 Task: Look for products in the category "Hot Sauces" from Tabasco only.
Action: Mouse moved to (274, 119)
Screenshot: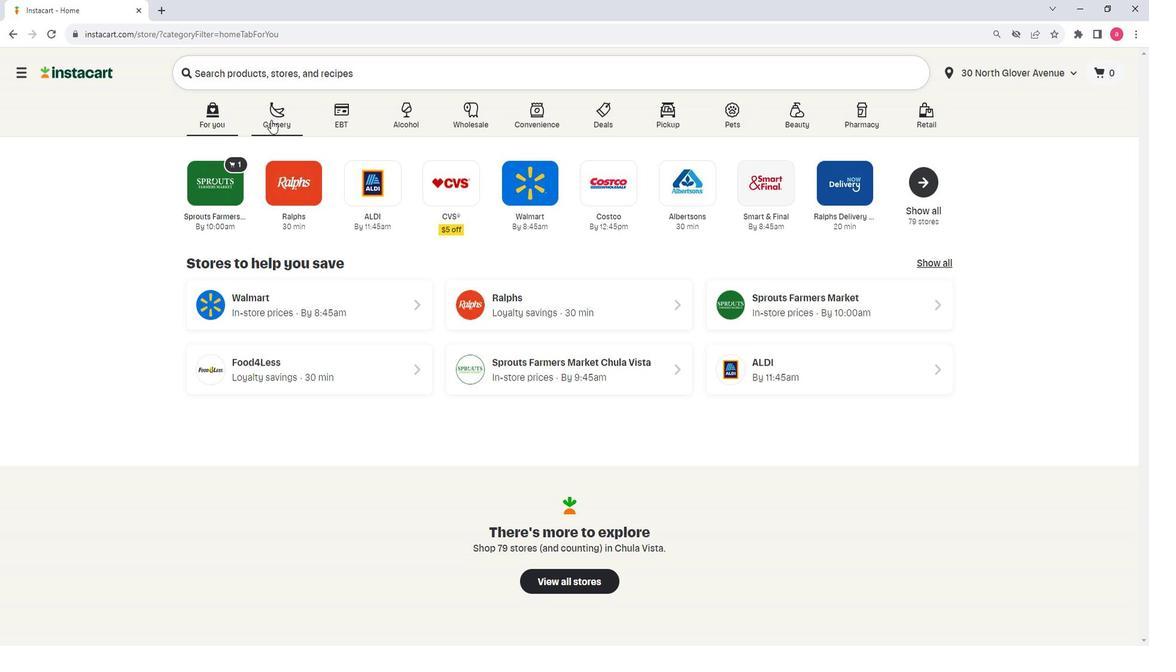 
Action: Mouse pressed left at (274, 119)
Screenshot: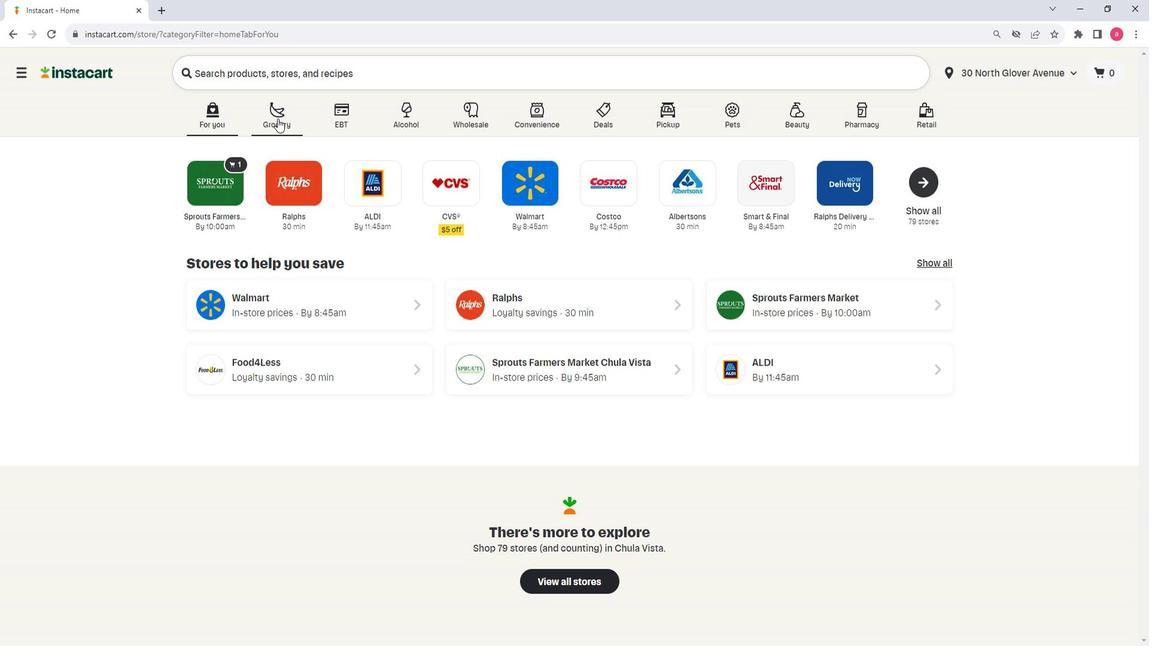 
Action: Mouse moved to (355, 333)
Screenshot: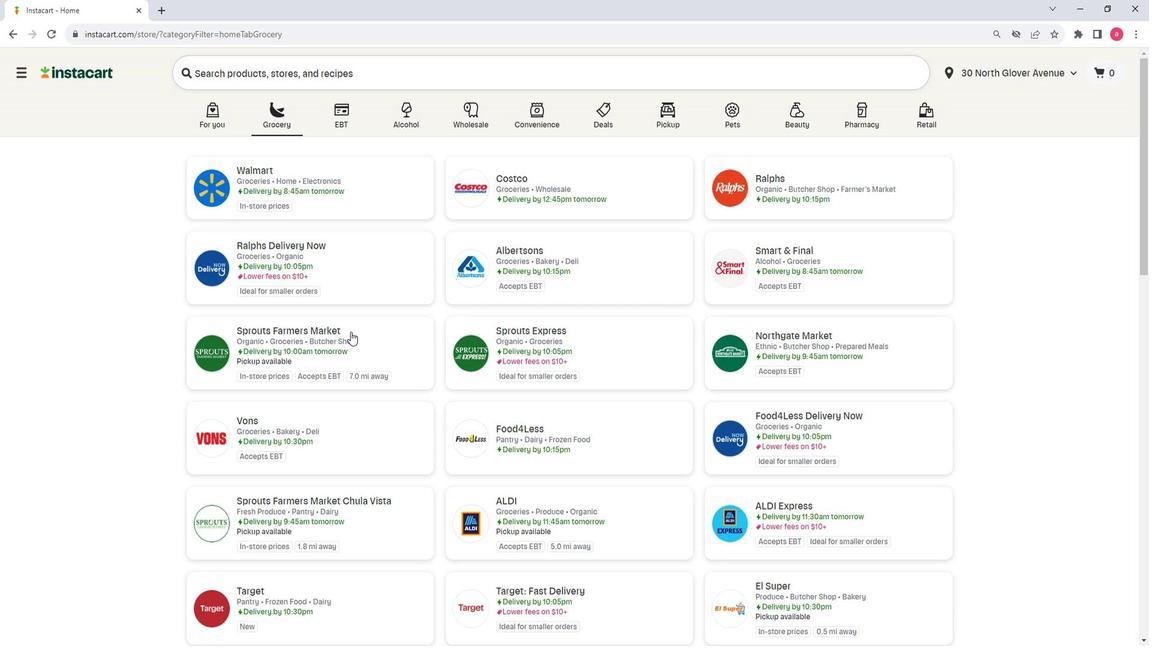 
Action: Mouse pressed left at (355, 333)
Screenshot: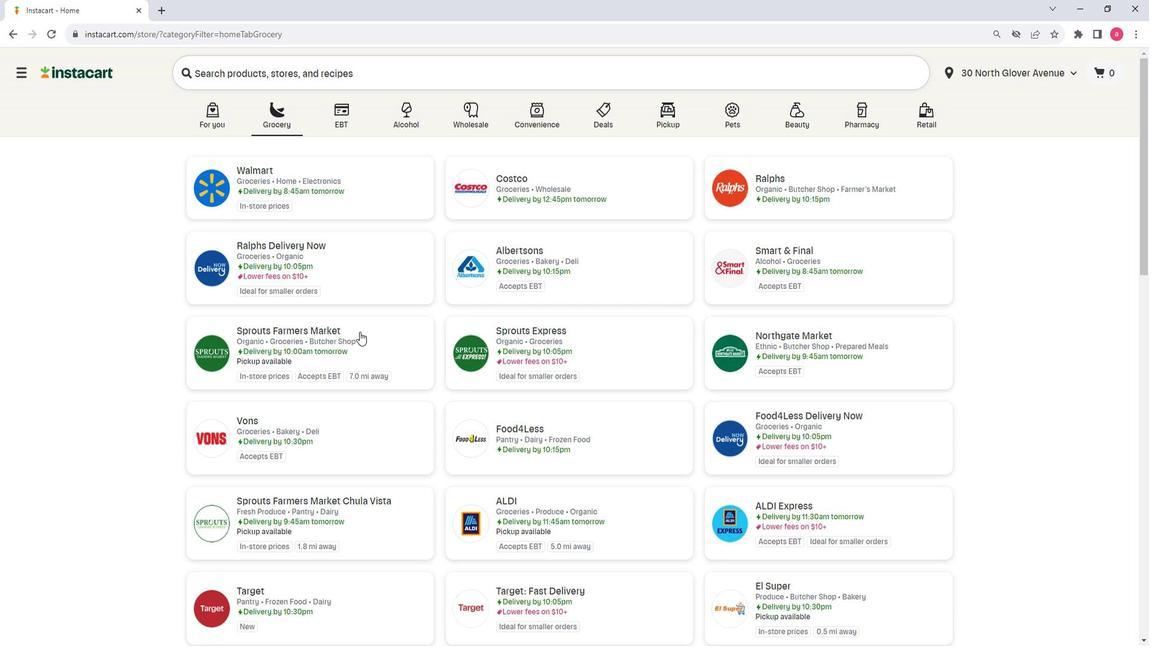 
Action: Mouse moved to (141, 409)
Screenshot: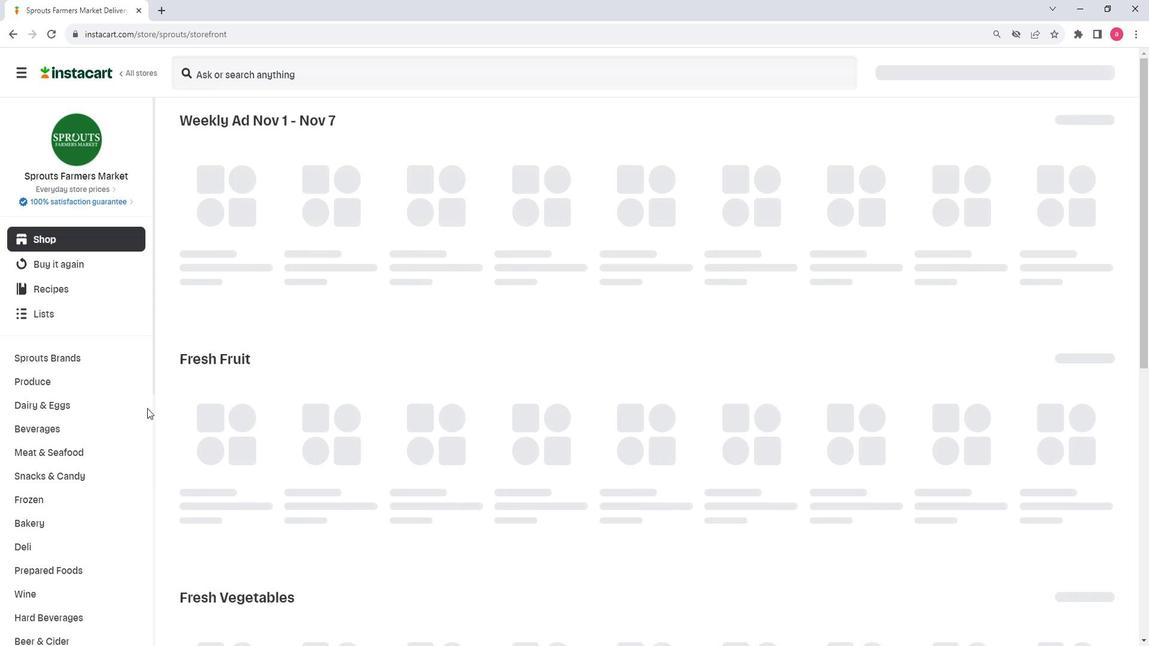 
Action: Mouse scrolled (141, 408) with delta (0, 0)
Screenshot: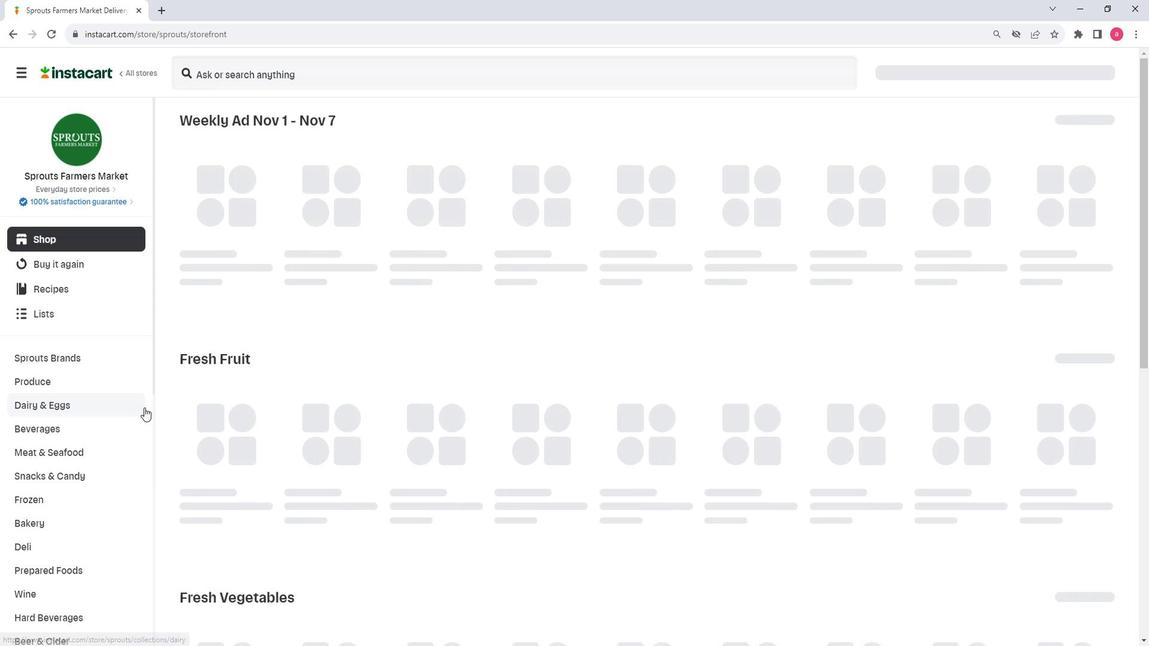 
Action: Mouse moved to (96, 418)
Screenshot: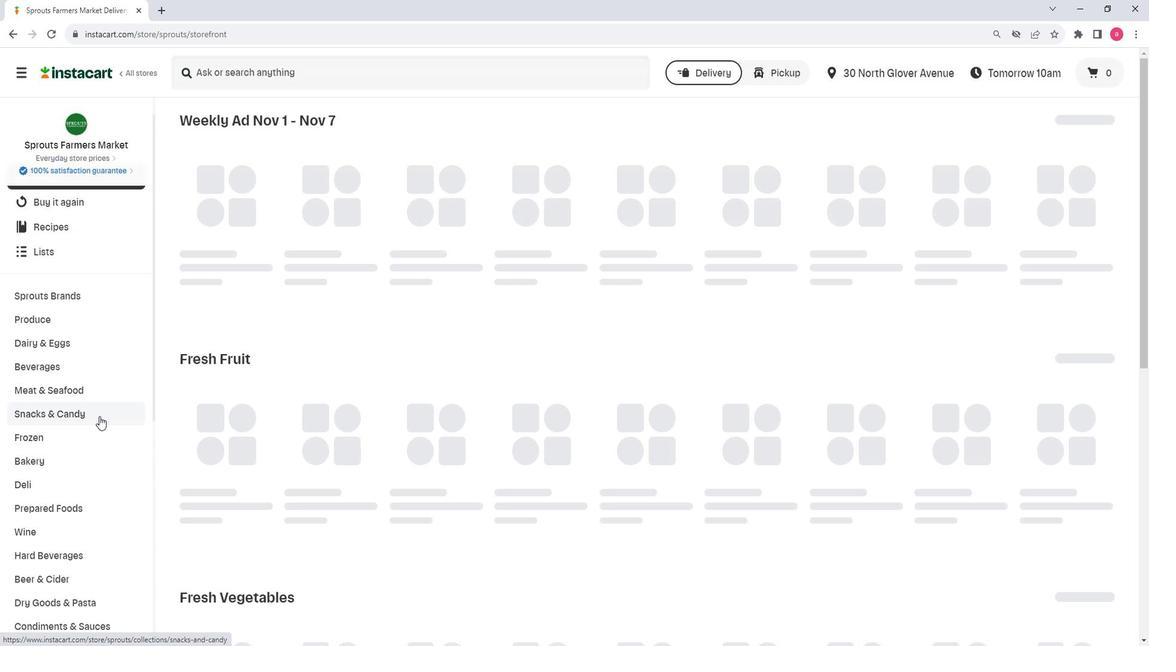 
Action: Mouse scrolled (96, 417) with delta (0, -1)
Screenshot: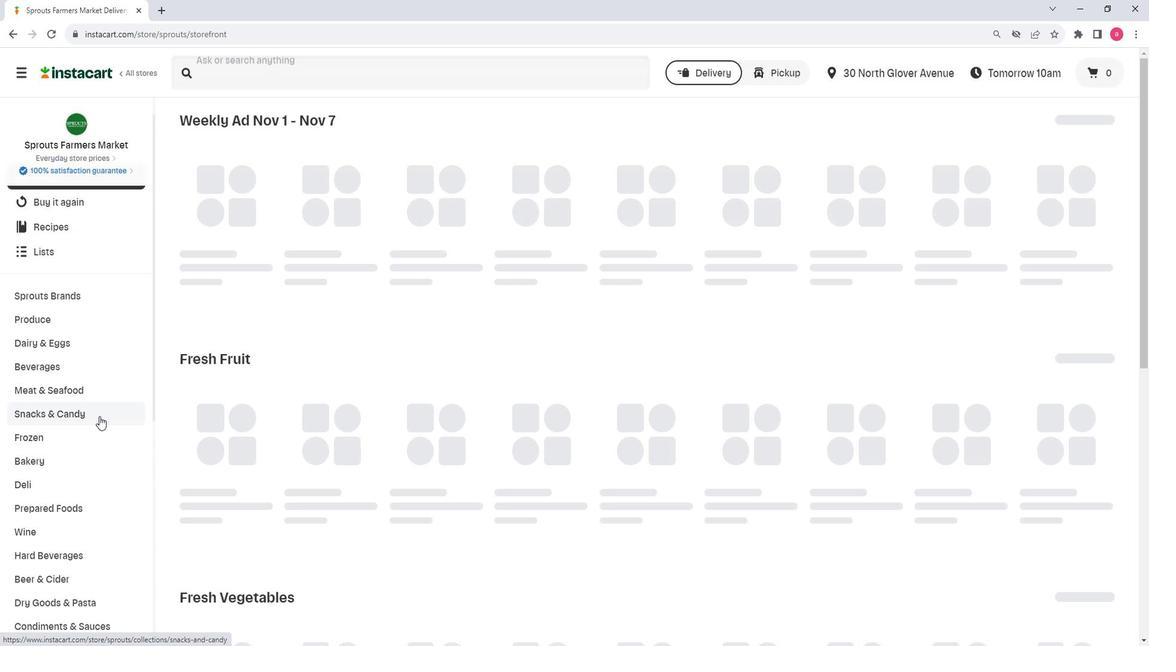 
Action: Mouse scrolled (96, 417) with delta (0, -1)
Screenshot: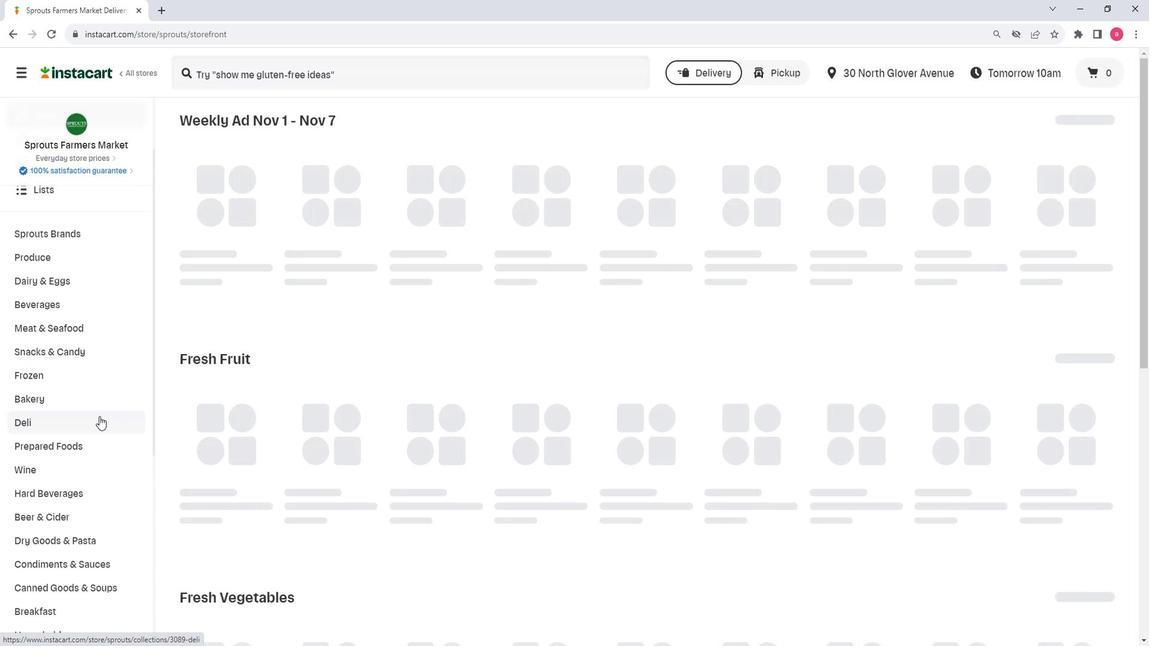 
Action: Mouse moved to (99, 503)
Screenshot: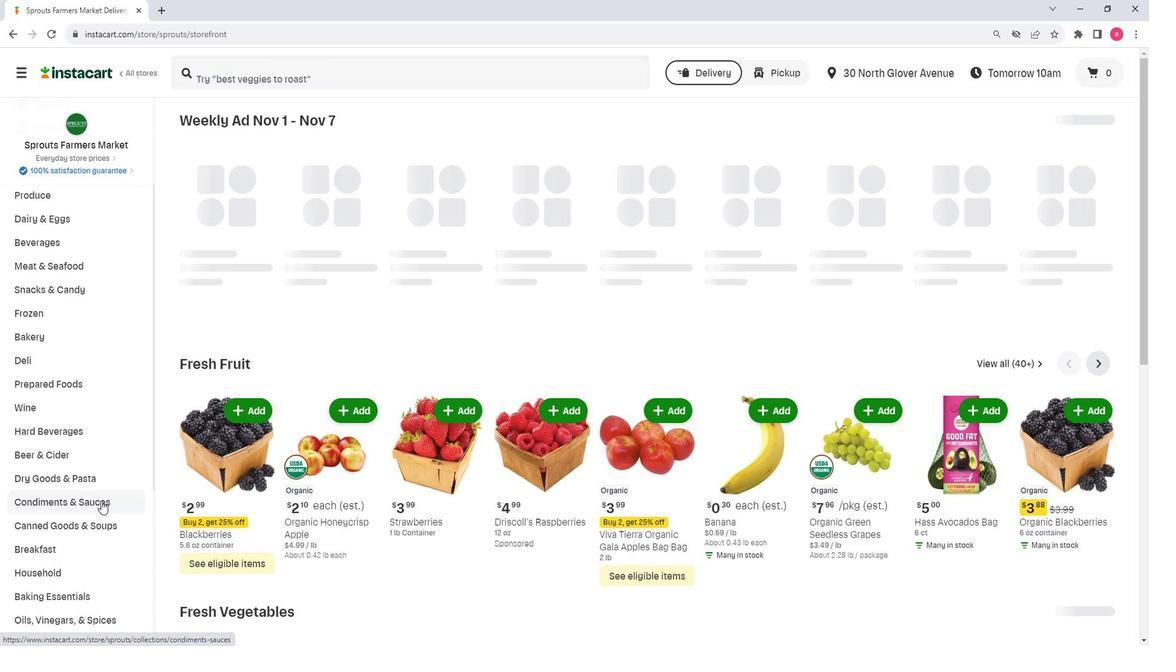
Action: Mouse pressed left at (99, 503)
Screenshot: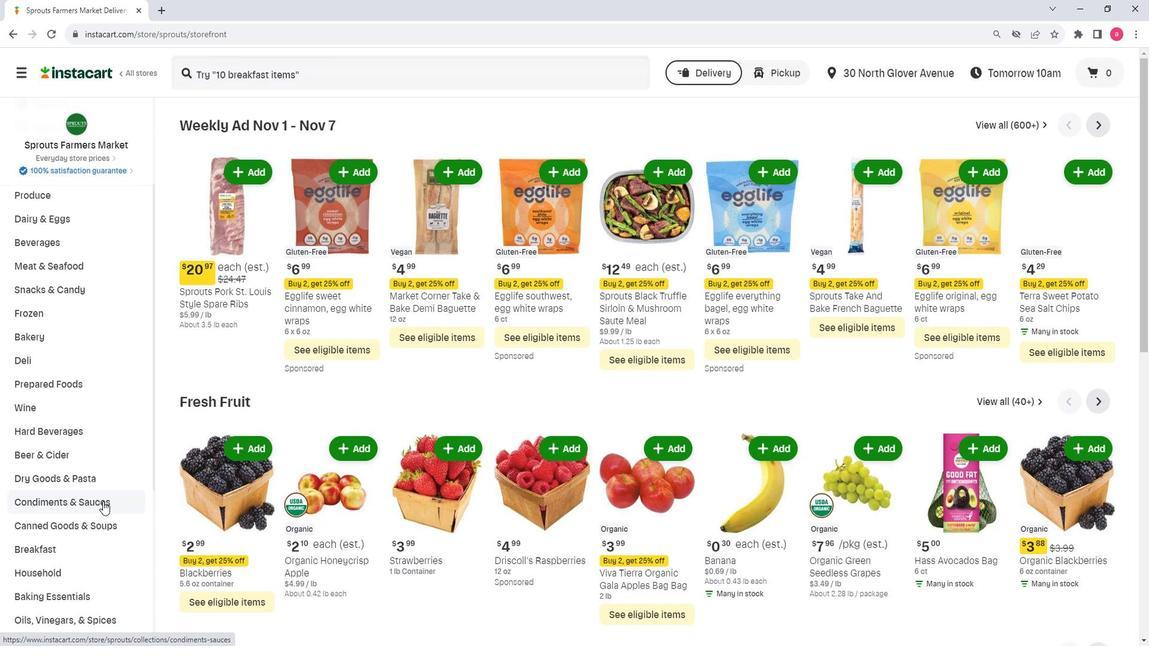 
Action: Mouse moved to (672, 153)
Screenshot: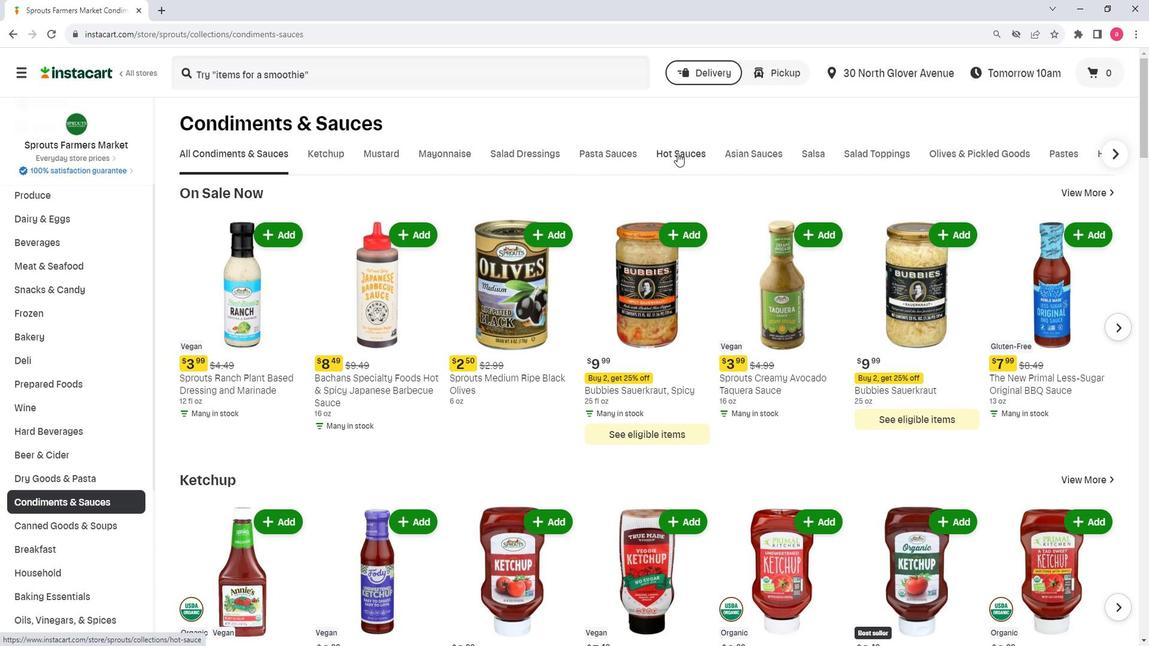 
Action: Mouse pressed left at (672, 153)
Screenshot: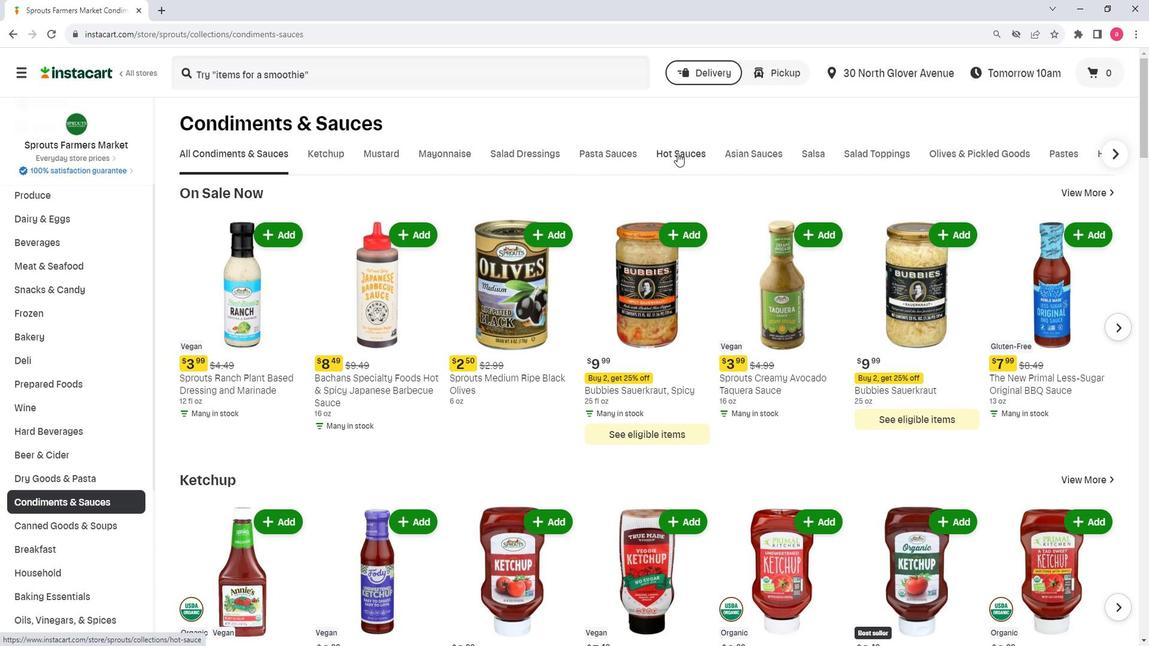 
Action: Mouse moved to (266, 208)
Screenshot: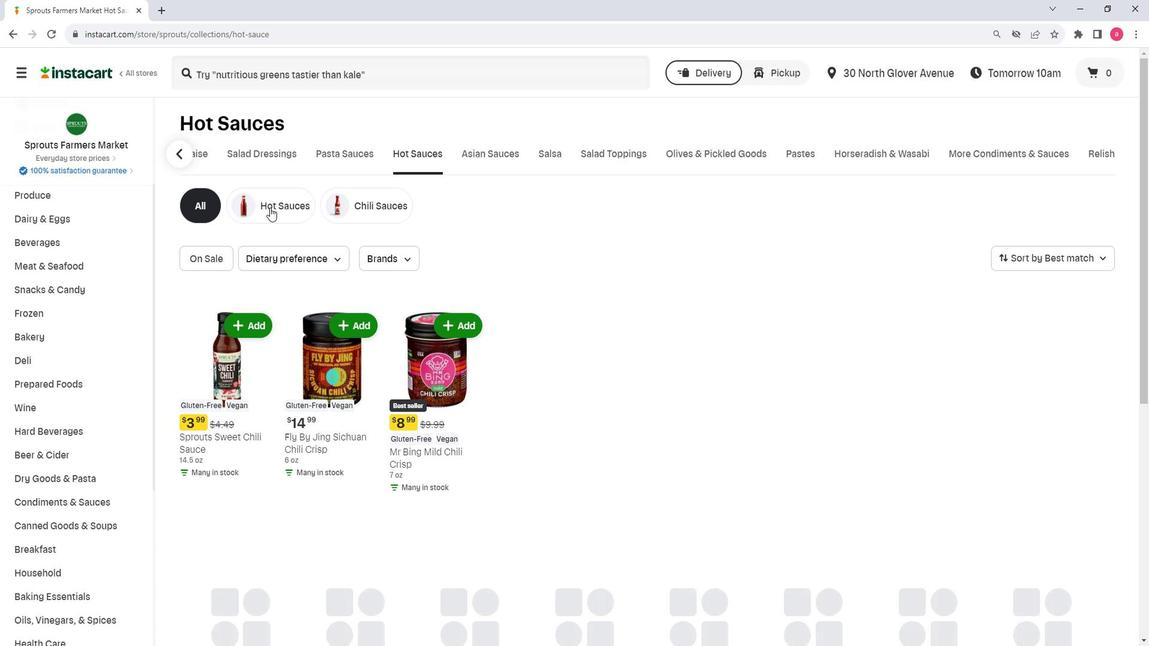 
Action: Mouse pressed left at (266, 208)
Screenshot: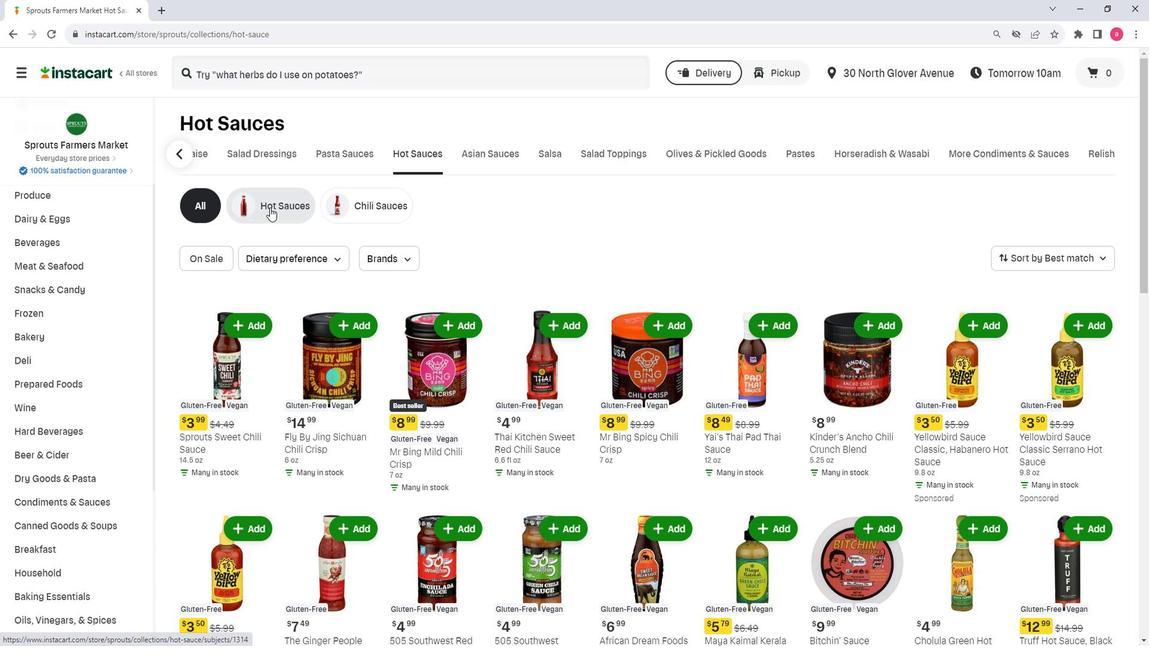 
Action: Mouse moved to (374, 250)
Screenshot: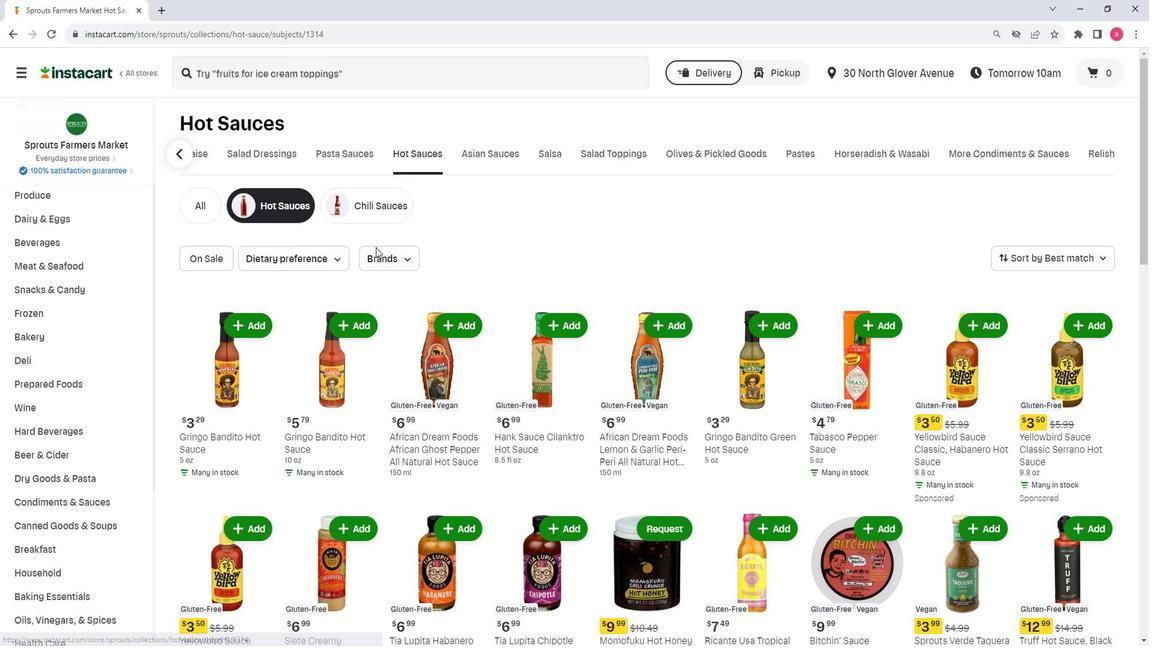 
Action: Mouse pressed left at (374, 250)
Screenshot: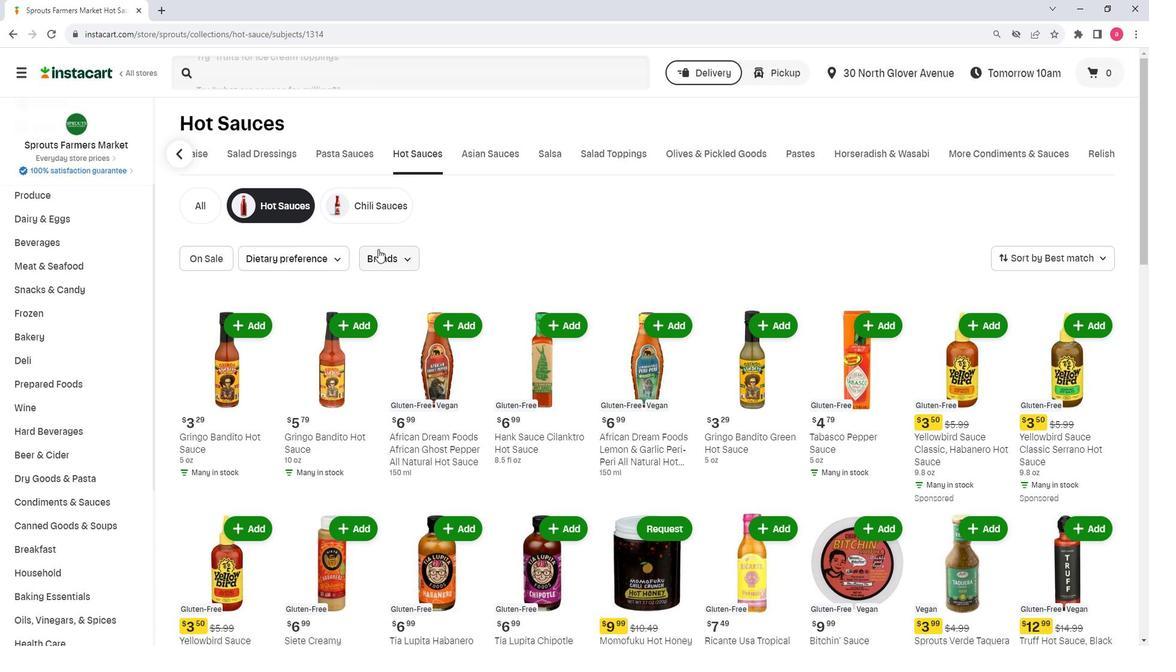 
Action: Mouse moved to (426, 329)
Screenshot: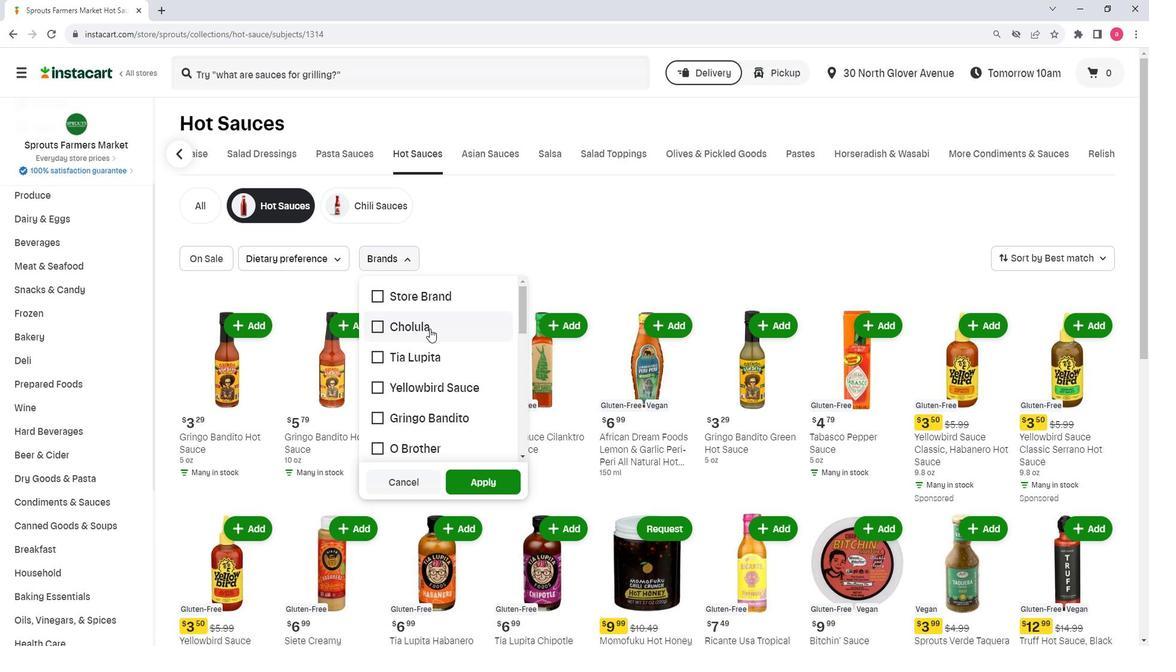 
Action: Mouse scrolled (426, 329) with delta (0, 0)
Screenshot: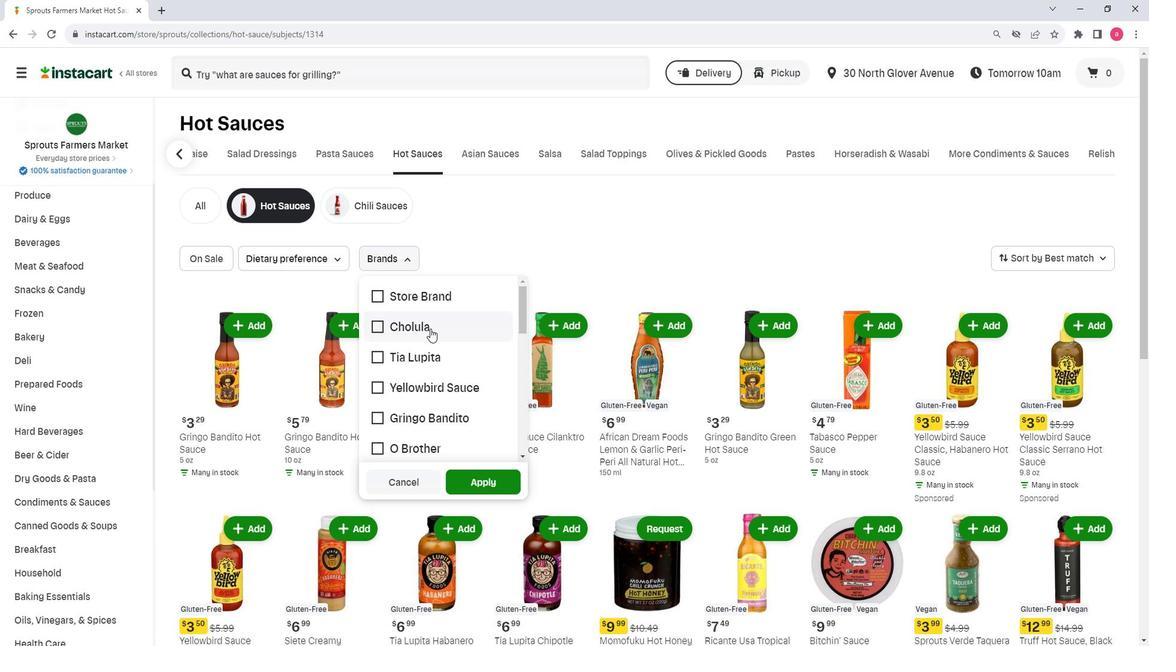 
Action: Mouse scrolled (426, 329) with delta (0, 0)
Screenshot: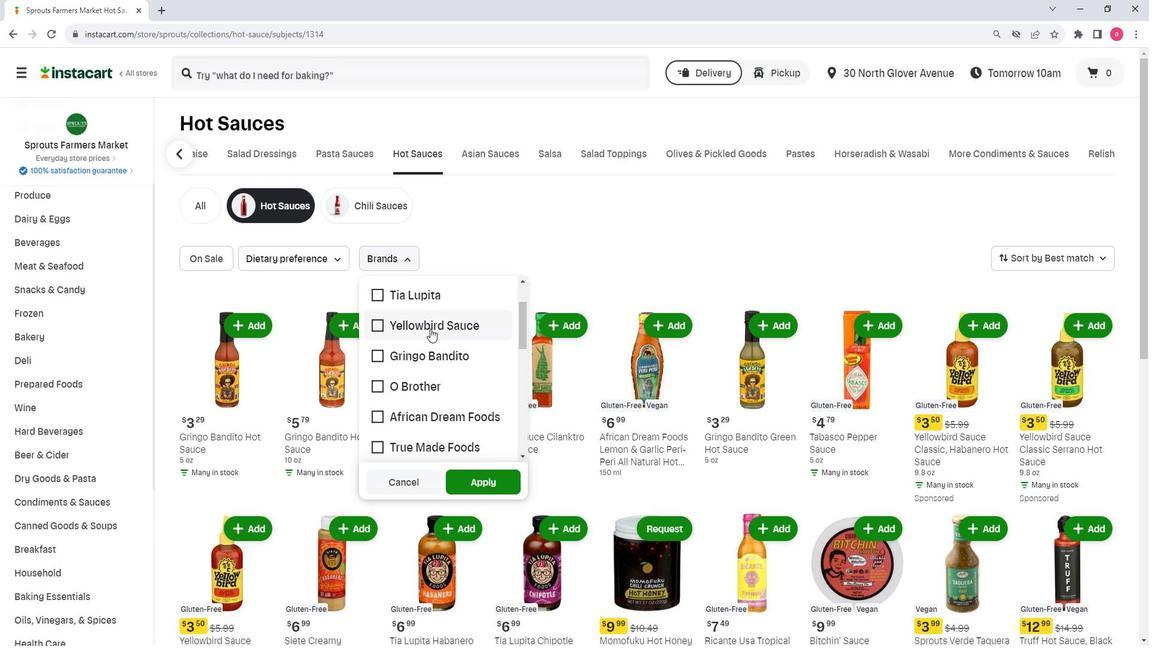 
Action: Mouse scrolled (426, 329) with delta (0, 0)
Screenshot: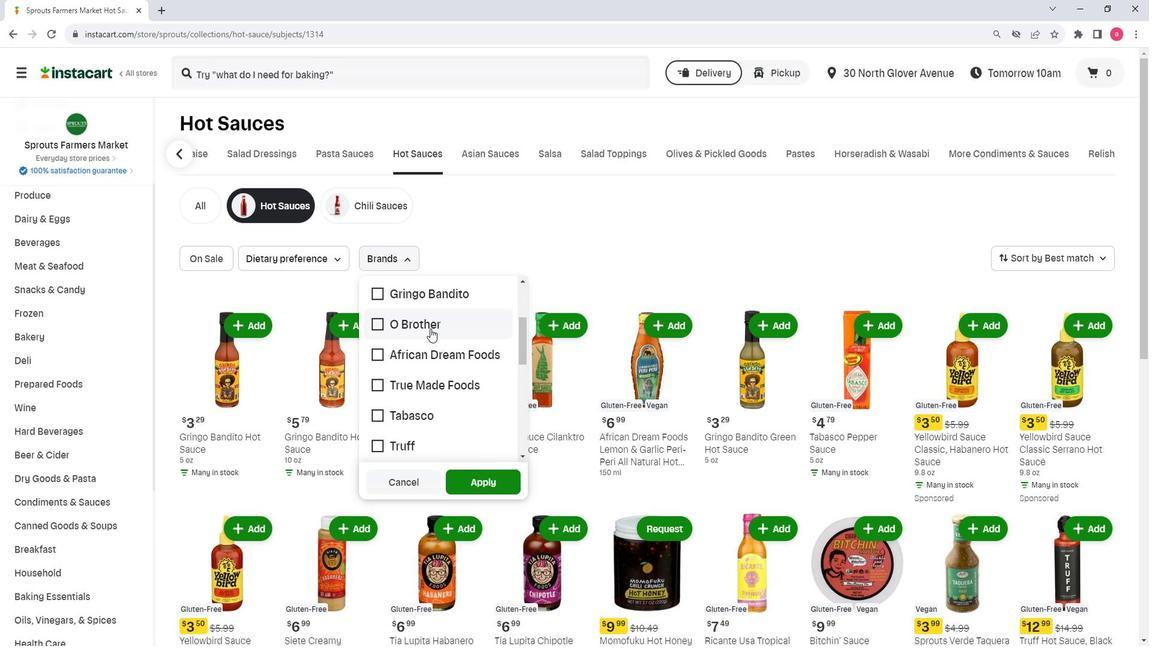 
Action: Mouse moved to (420, 350)
Screenshot: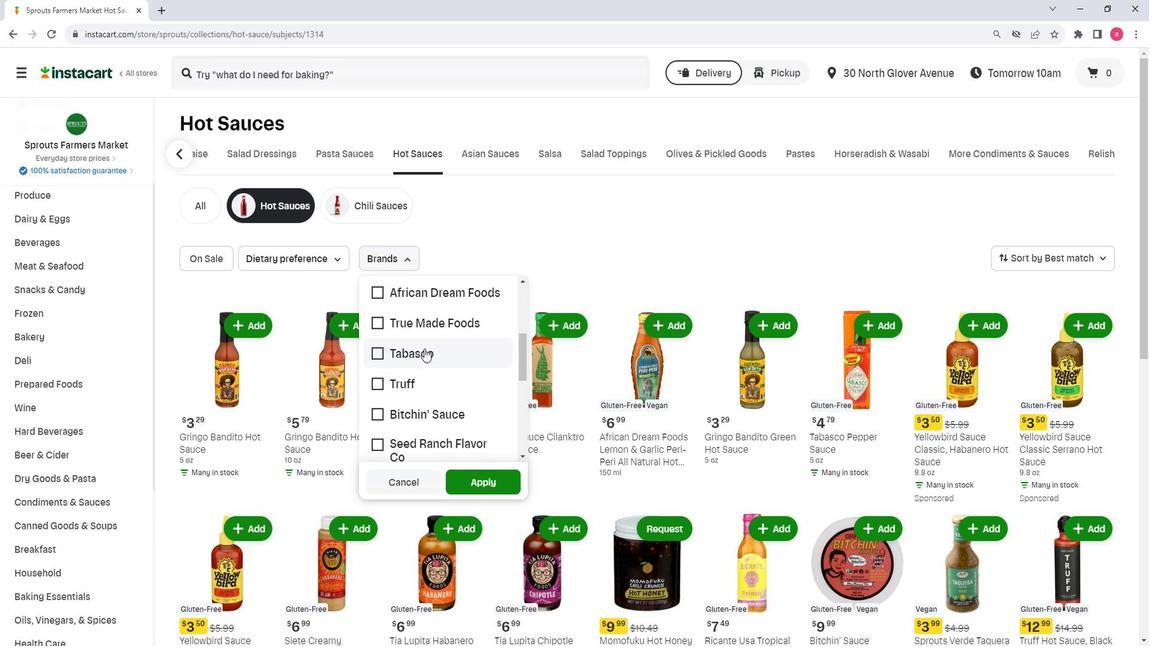 
Action: Mouse pressed left at (420, 350)
Screenshot: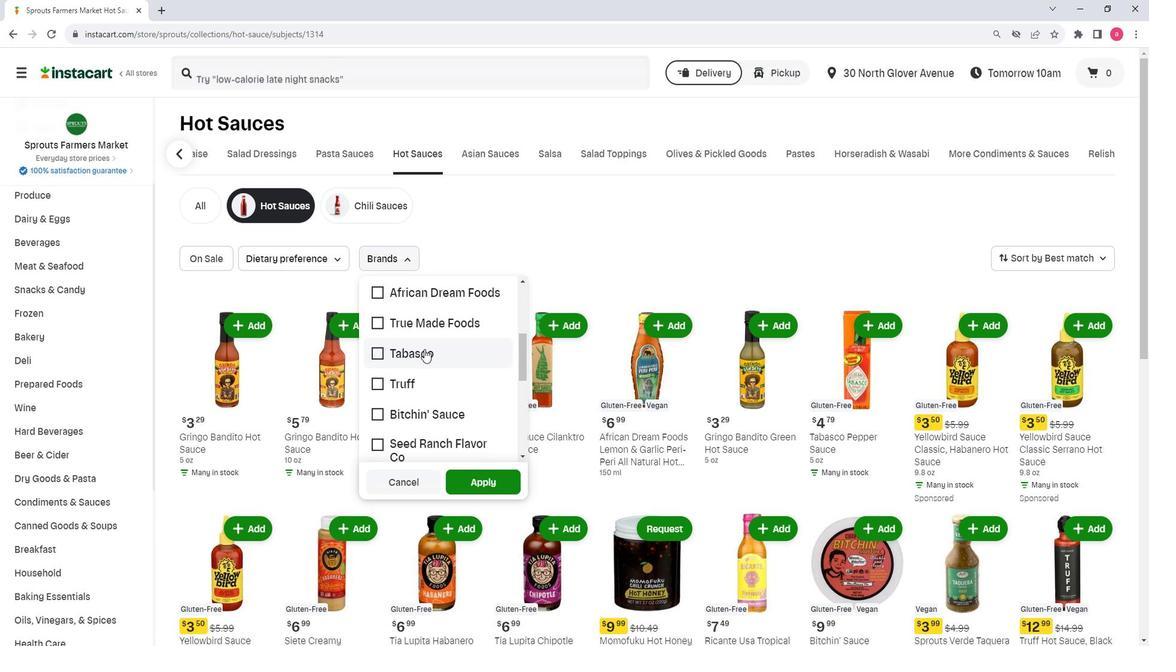 
Action: Mouse moved to (474, 489)
Screenshot: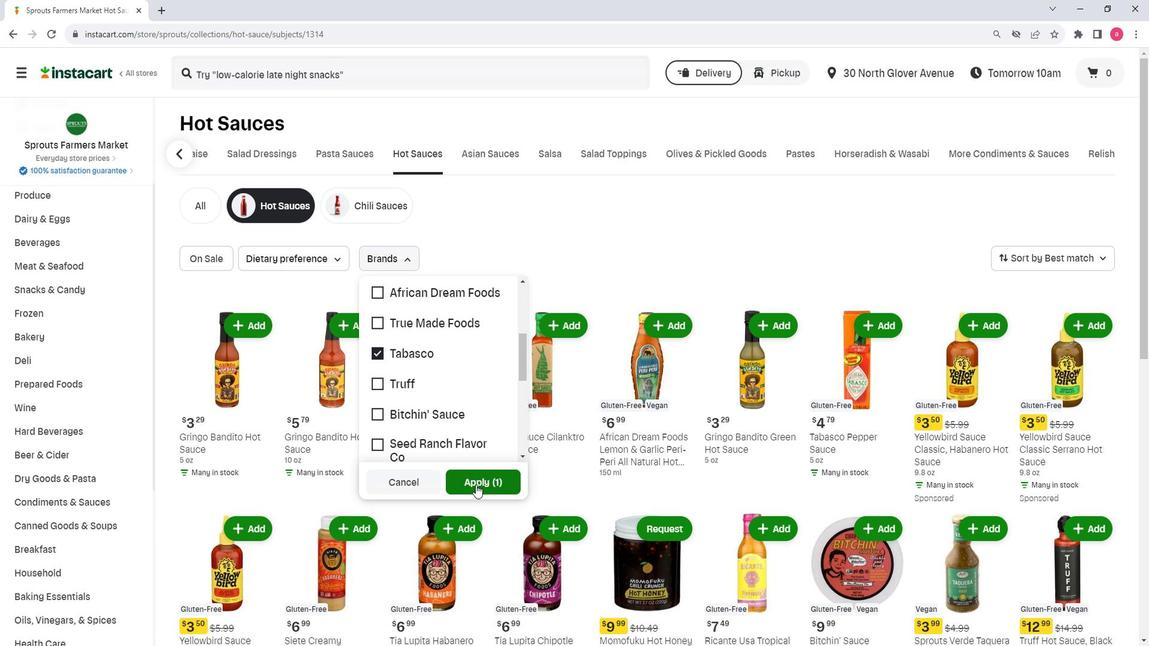
Action: Mouse pressed left at (474, 489)
Screenshot: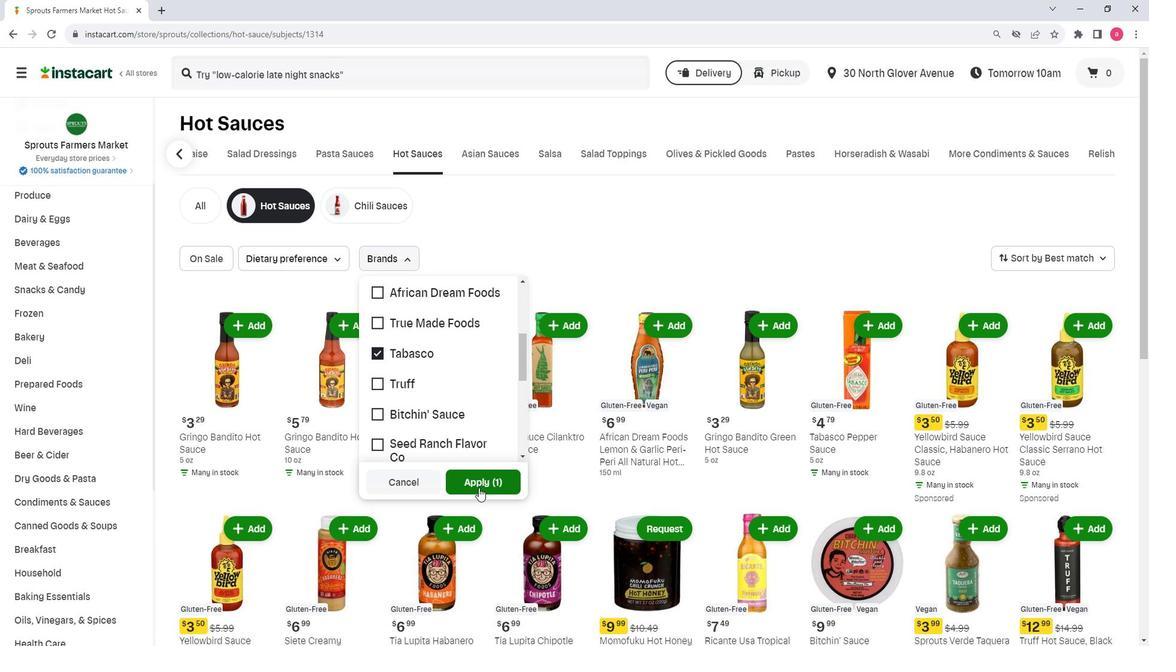 
Action: Mouse moved to (665, 235)
Screenshot: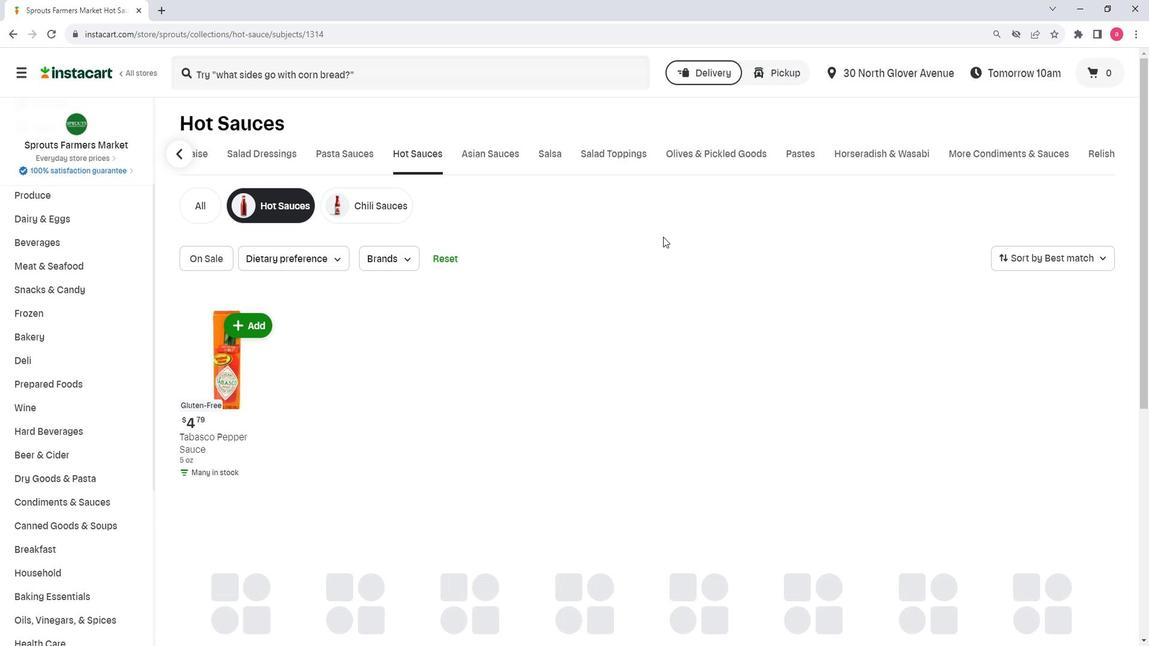 
